Task: Select "arrow" as the display style.
Action: Mouse moved to (215, 83)
Screenshot: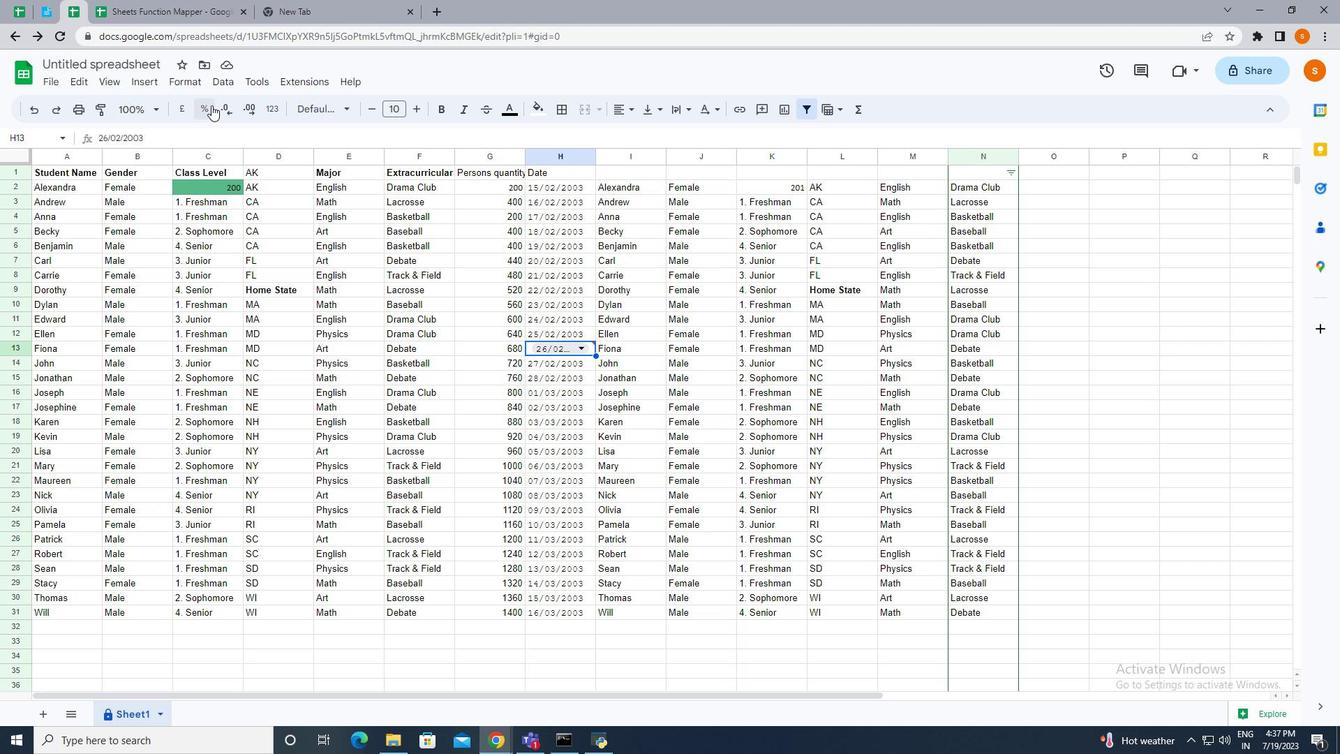 
Action: Mouse pressed left at (215, 83)
Screenshot: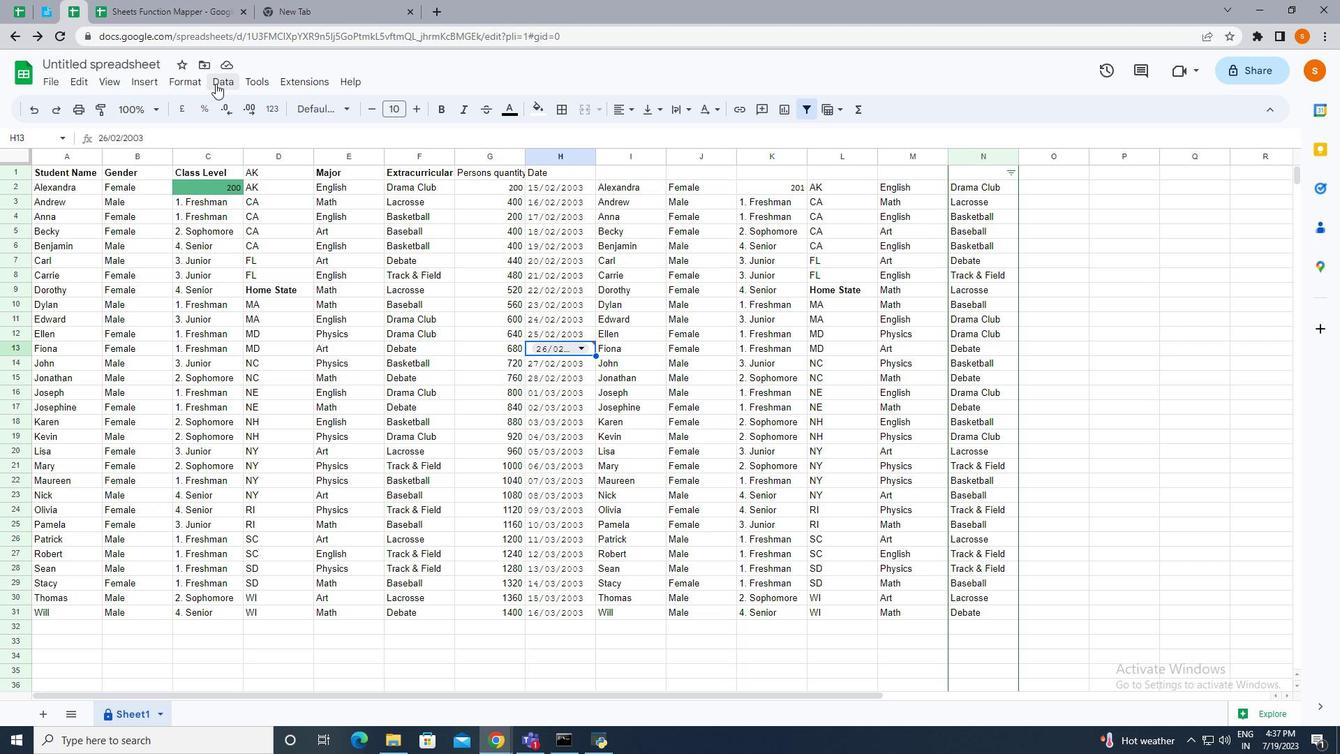 
Action: Mouse moved to (295, 361)
Screenshot: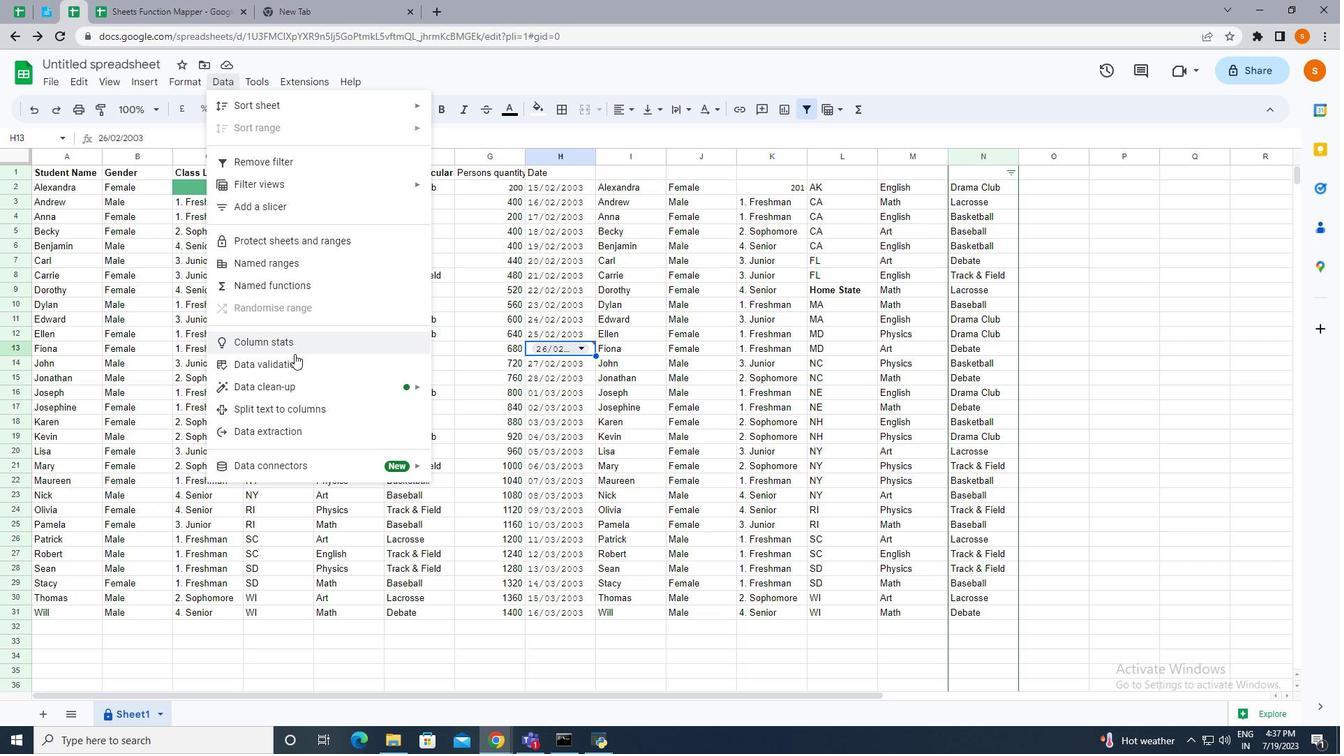 
Action: Mouse pressed left at (295, 361)
Screenshot: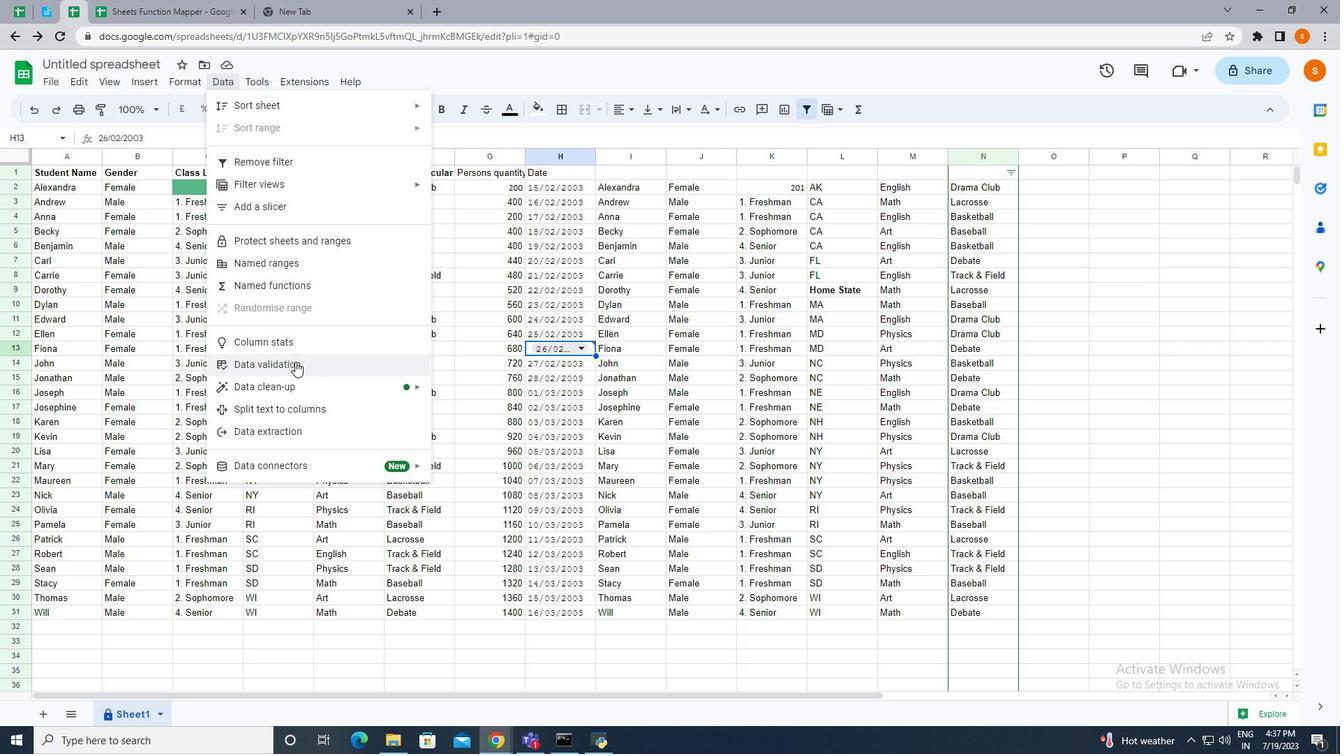 
Action: Mouse moved to (1226, 268)
Screenshot: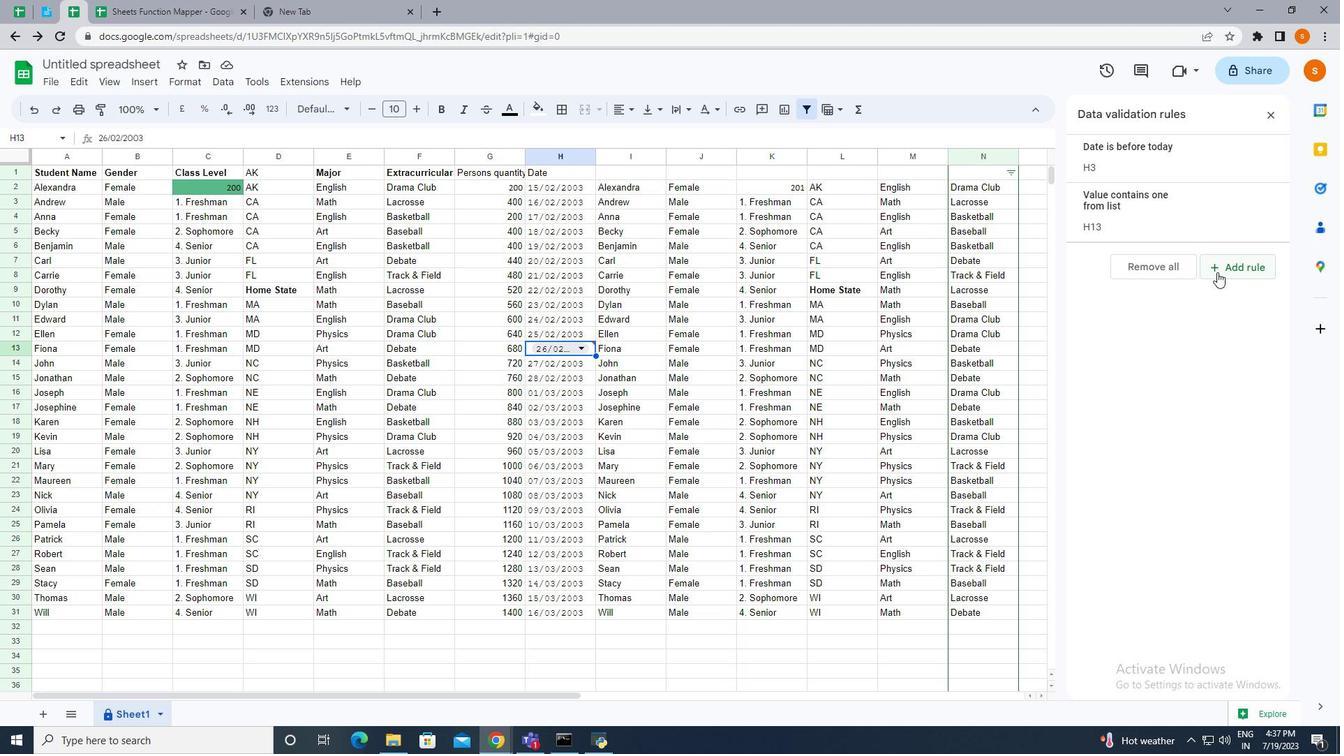 
Action: Mouse pressed left at (1226, 268)
Screenshot: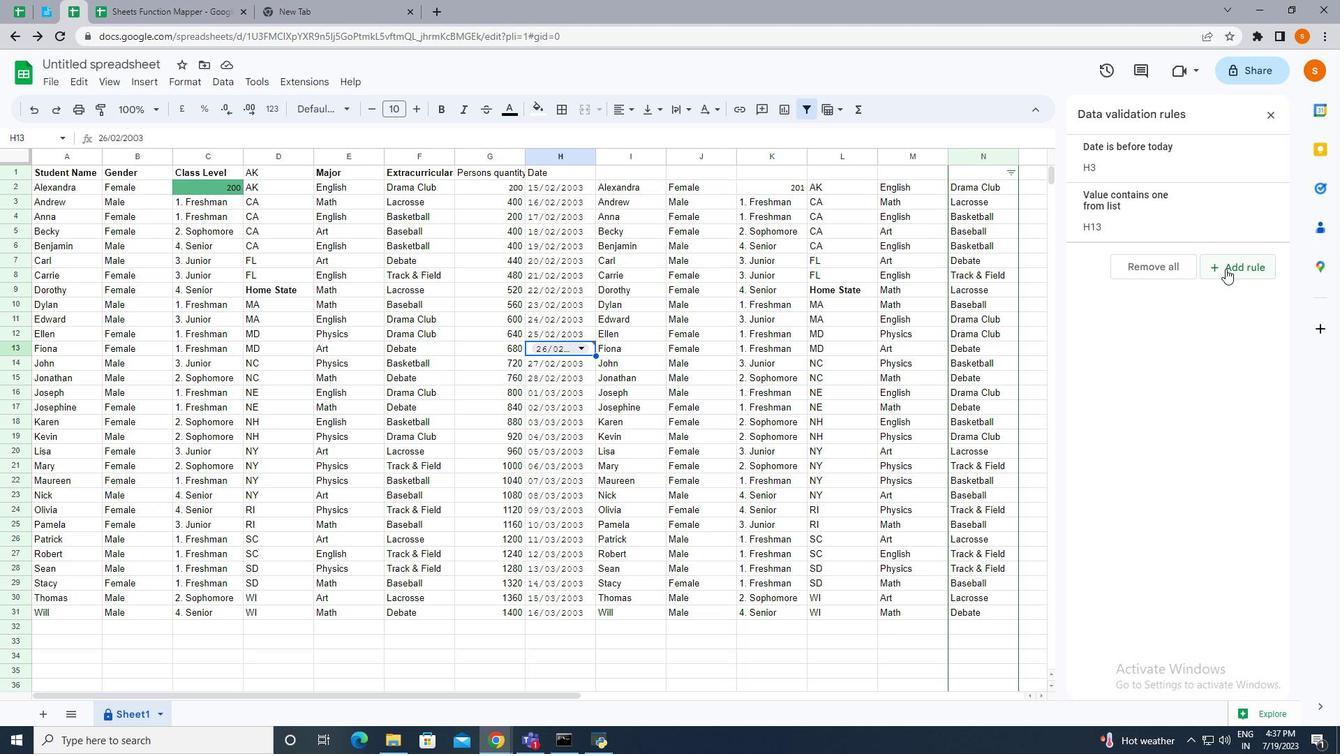 
Action: Mouse moved to (1160, 382)
Screenshot: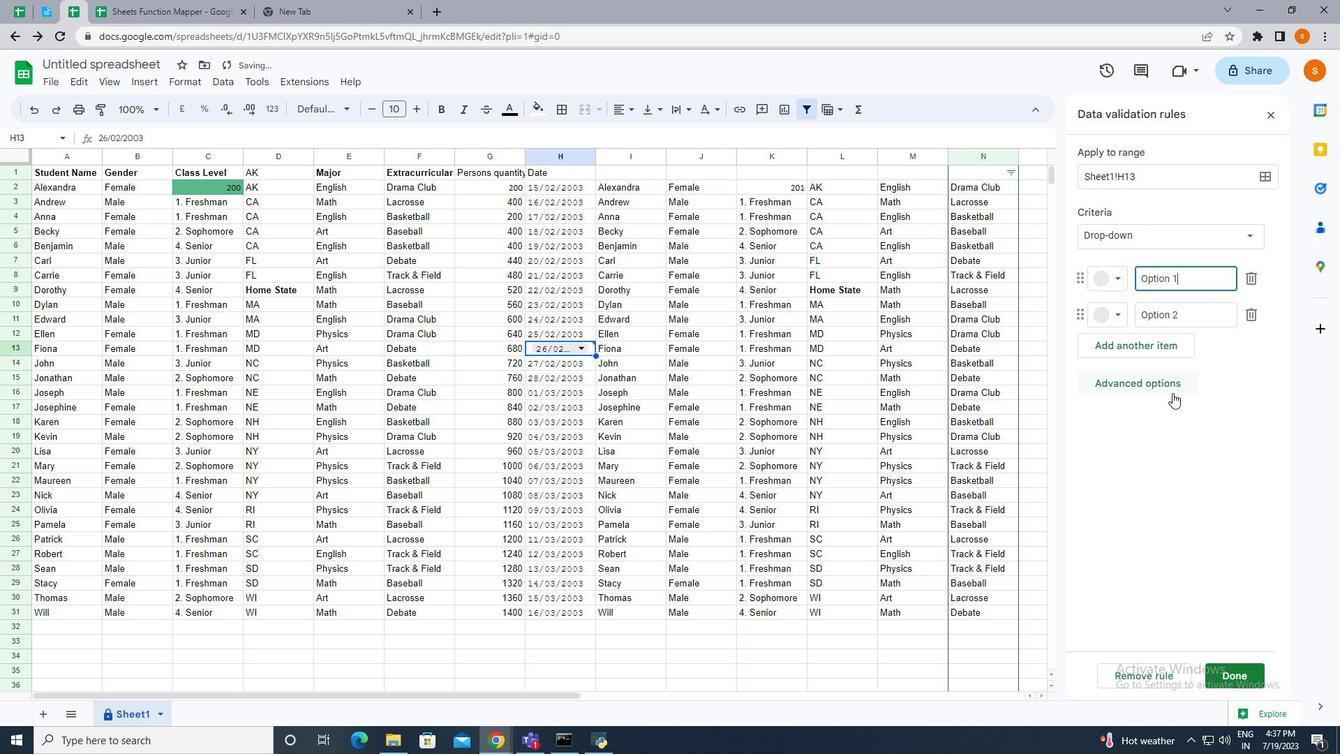 
Action: Mouse pressed left at (1160, 382)
Screenshot: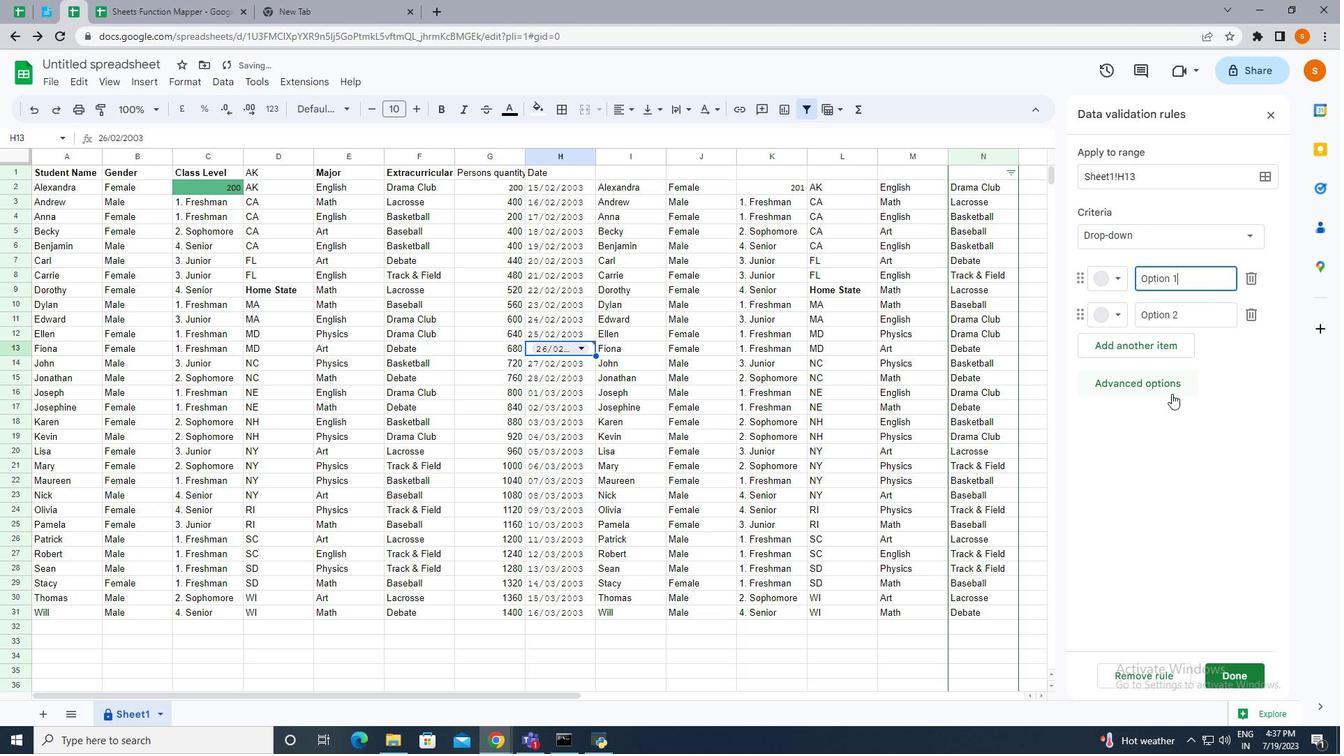 
Action: Mouse moved to (1083, 565)
Screenshot: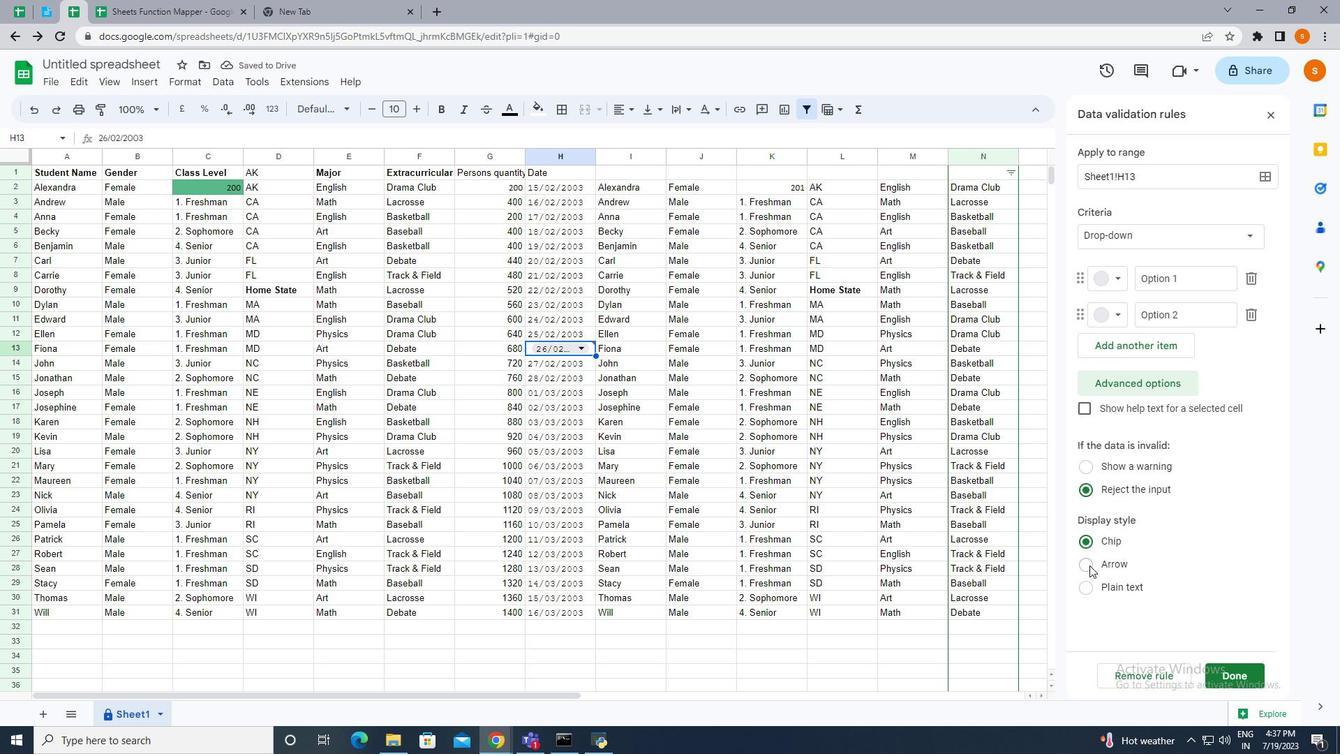 
Action: Mouse pressed left at (1083, 565)
Screenshot: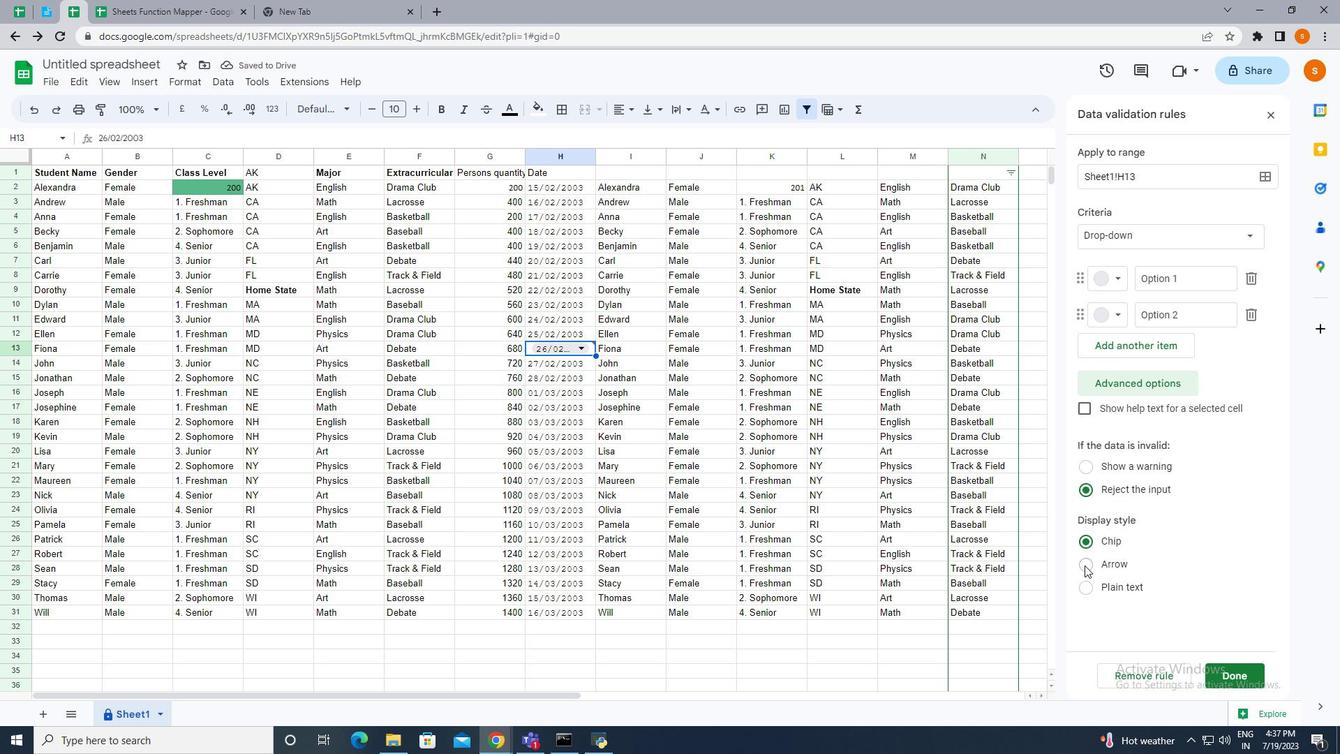 
Action: Mouse moved to (1082, 565)
Screenshot: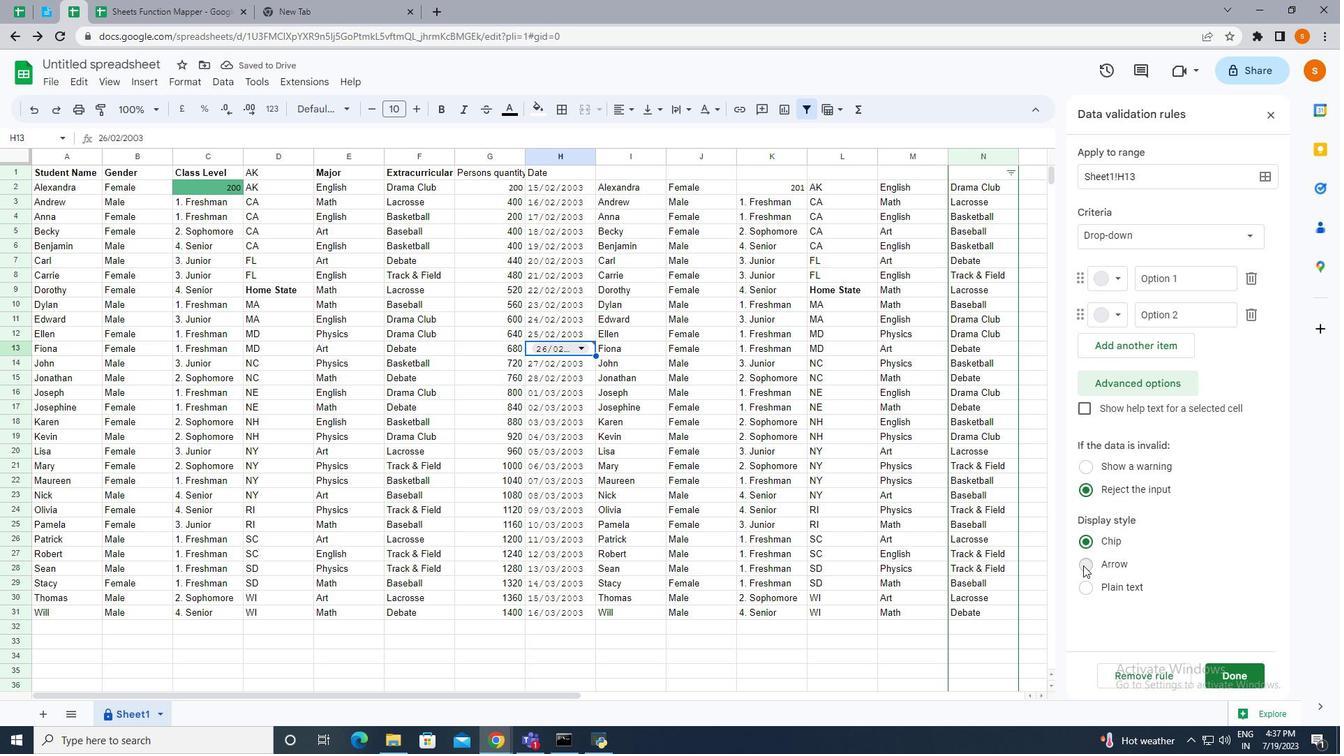 
